 Task: Create a sub task Design and Implement Solution for the task  Develop a new online tool for project collaboration in the project AgileLogic , assign it to team member softage.4@softage.net and update the status of the sub task to  Completed , set the priority of the sub task to High
Action: Mouse moved to (73, 290)
Screenshot: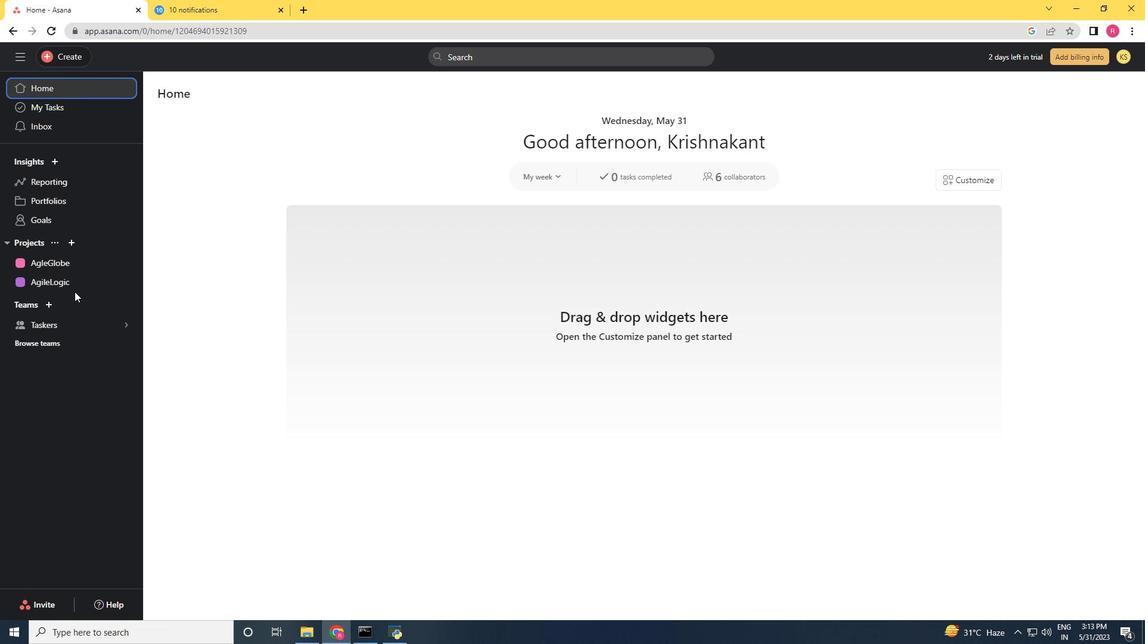 
Action: Mouse pressed left at (73, 290)
Screenshot: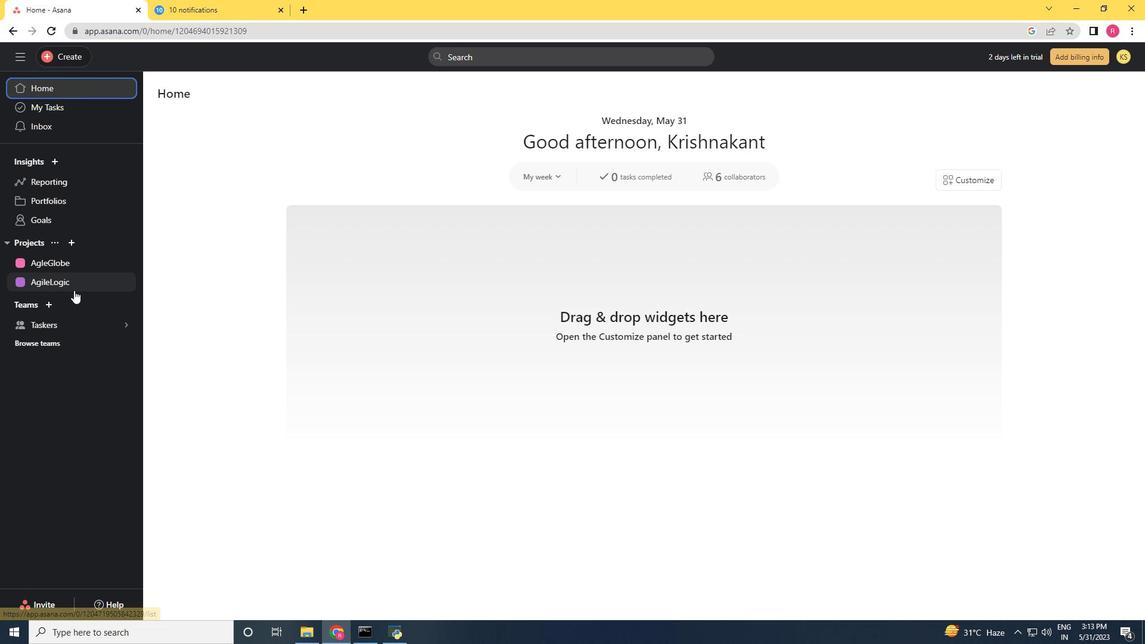
Action: Mouse moved to (462, 266)
Screenshot: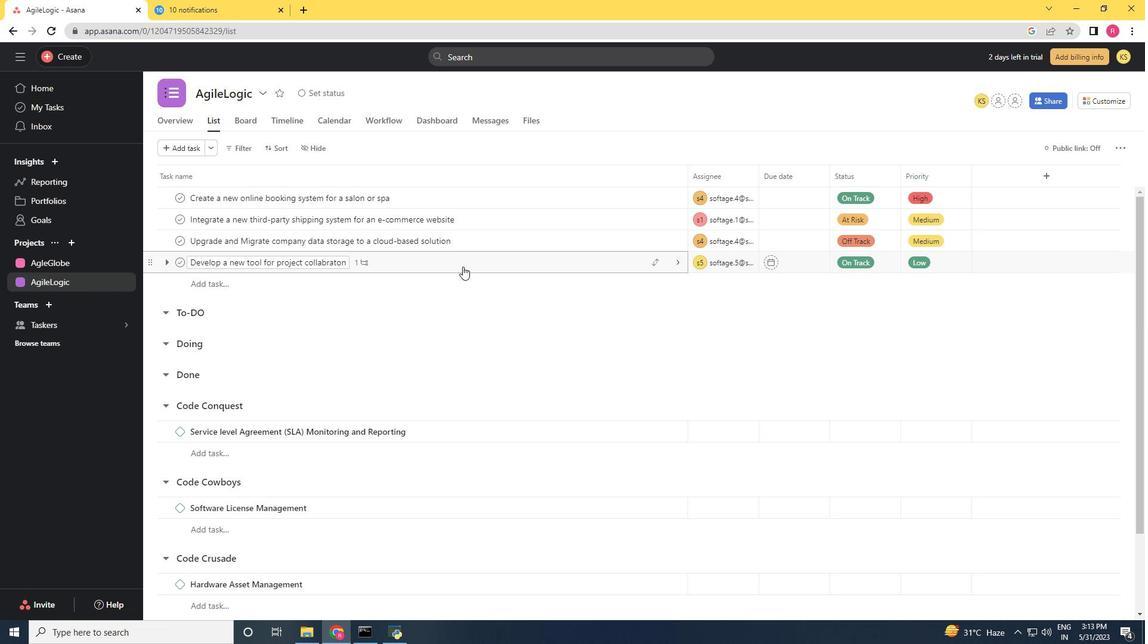 
Action: Mouse pressed left at (462, 266)
Screenshot: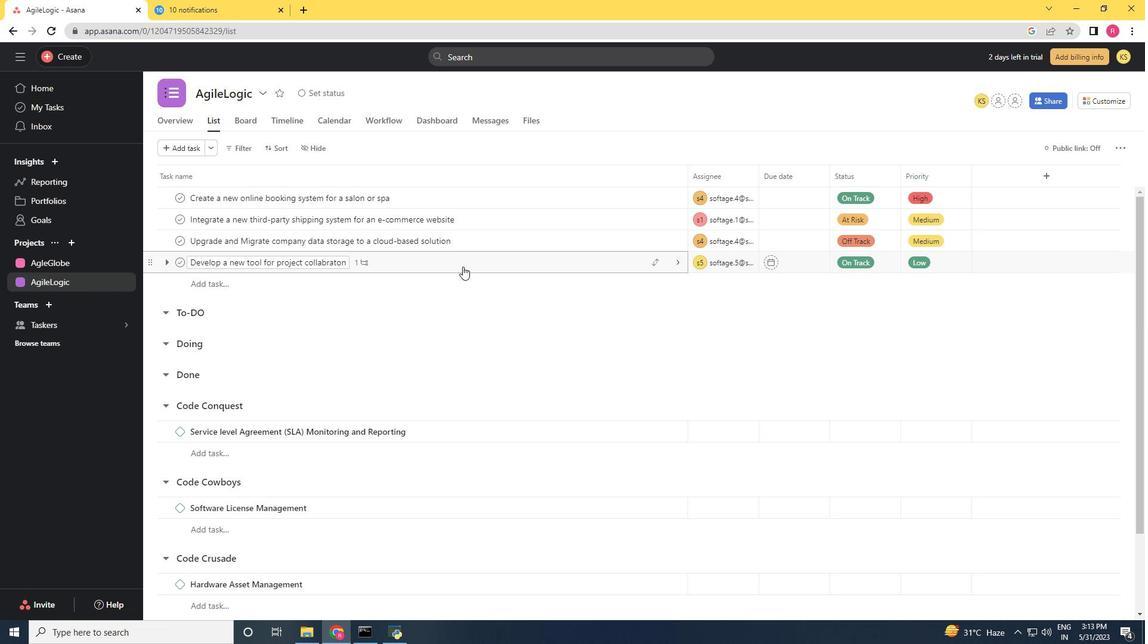 
Action: Mouse moved to (842, 392)
Screenshot: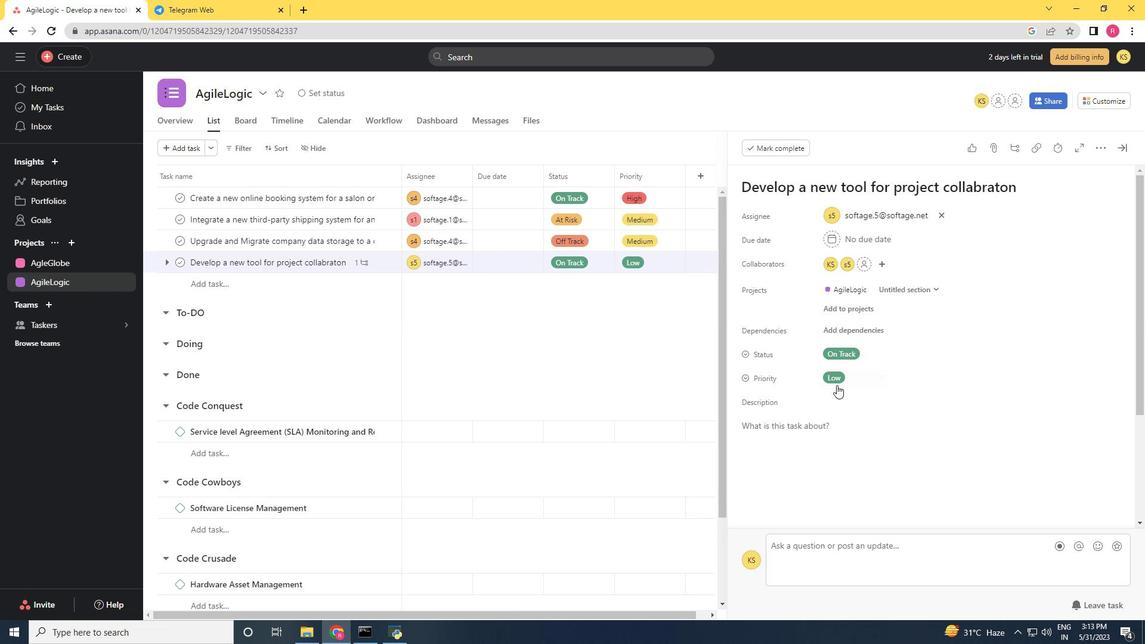 
Action: Mouse scrolled (842, 391) with delta (0, 0)
Screenshot: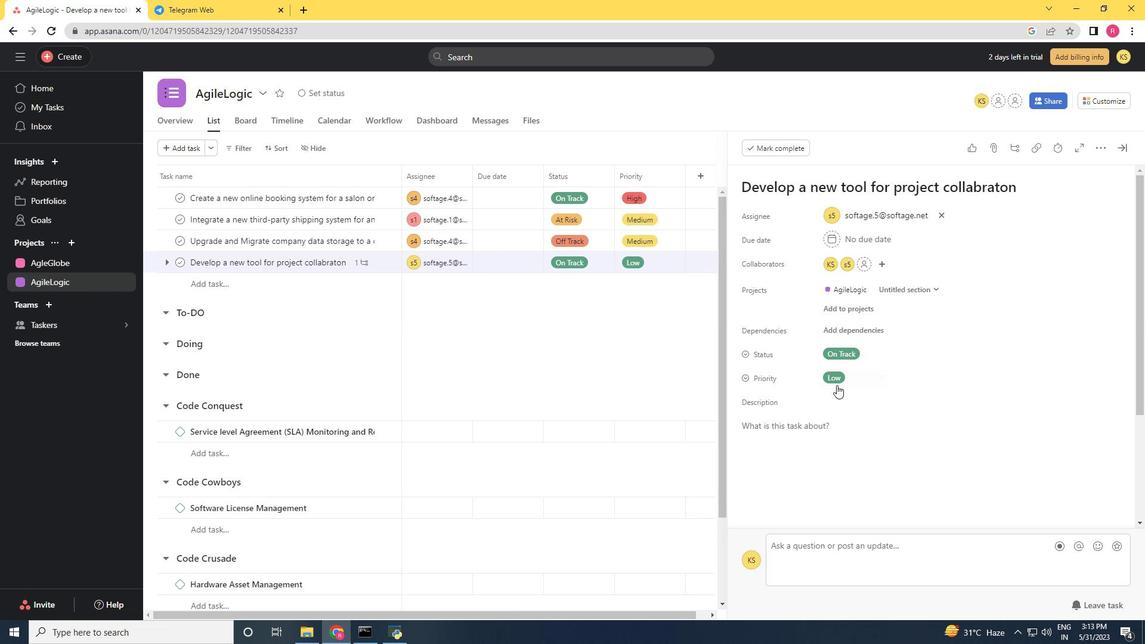 
Action: Mouse moved to (845, 396)
Screenshot: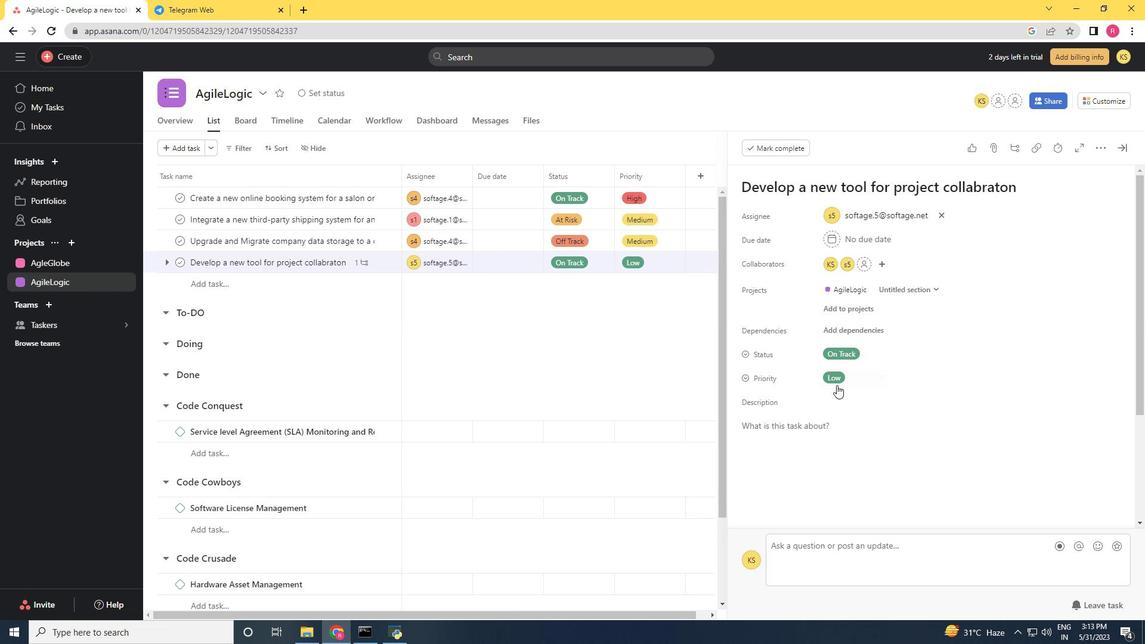 
Action: Mouse scrolled (845, 396) with delta (0, 0)
Screenshot: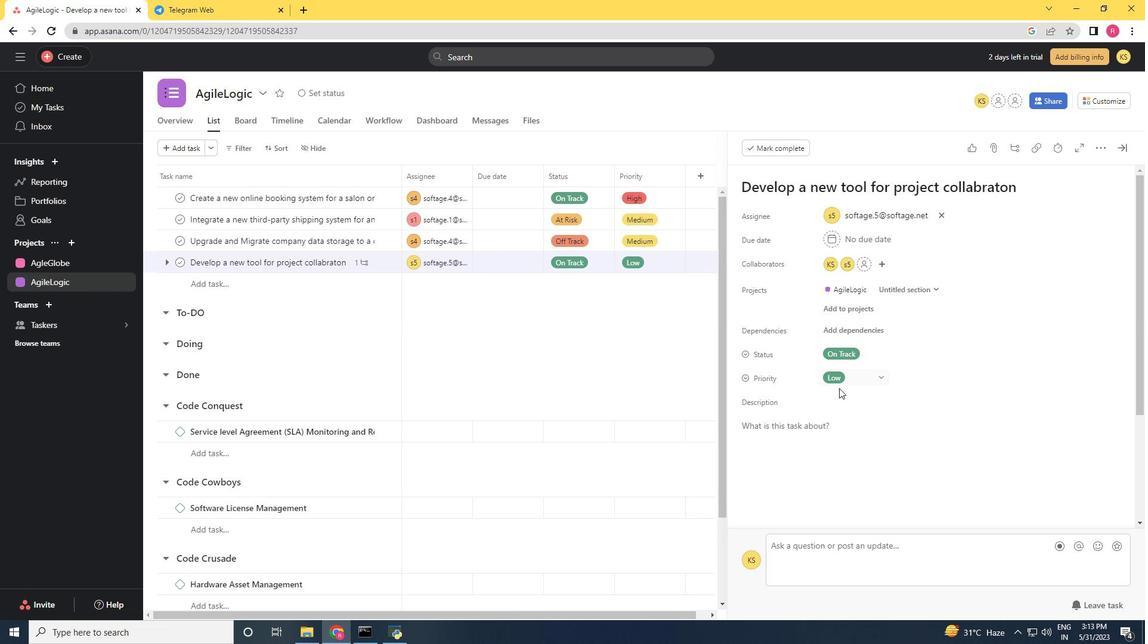 
Action: Mouse moved to (845, 398)
Screenshot: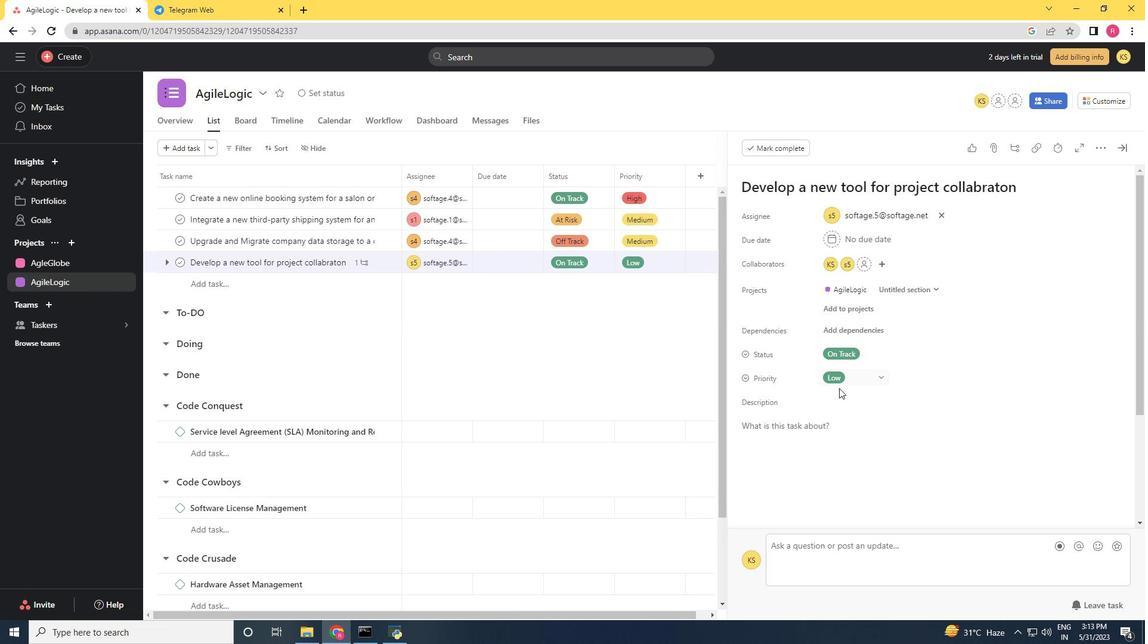 
Action: Mouse scrolled (845, 397) with delta (0, 0)
Screenshot: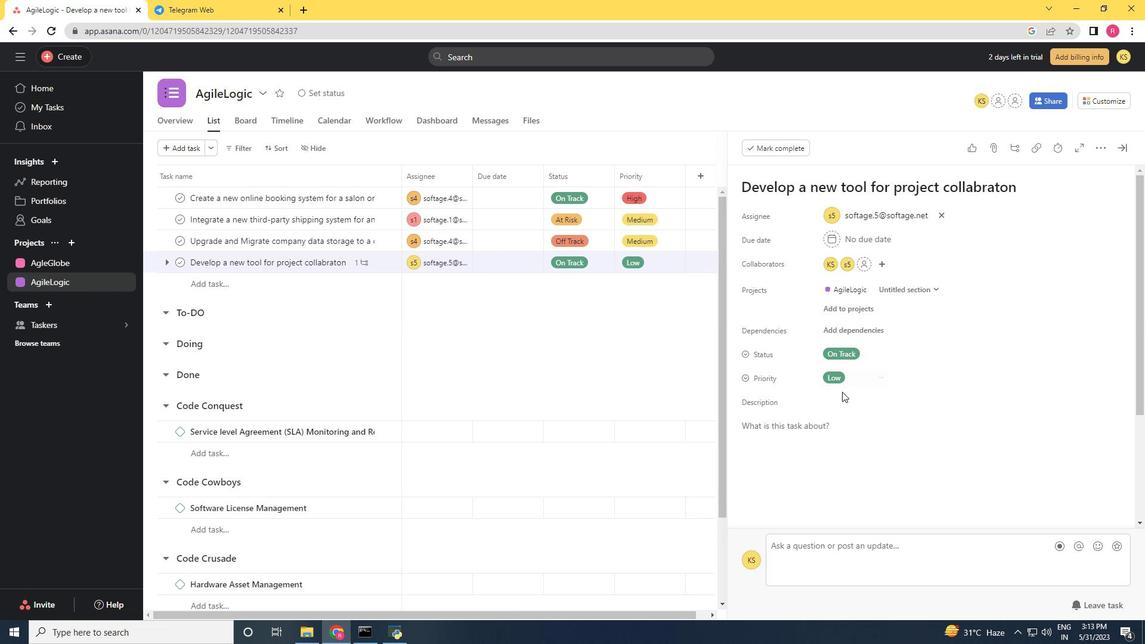 
Action: Mouse moved to (846, 398)
Screenshot: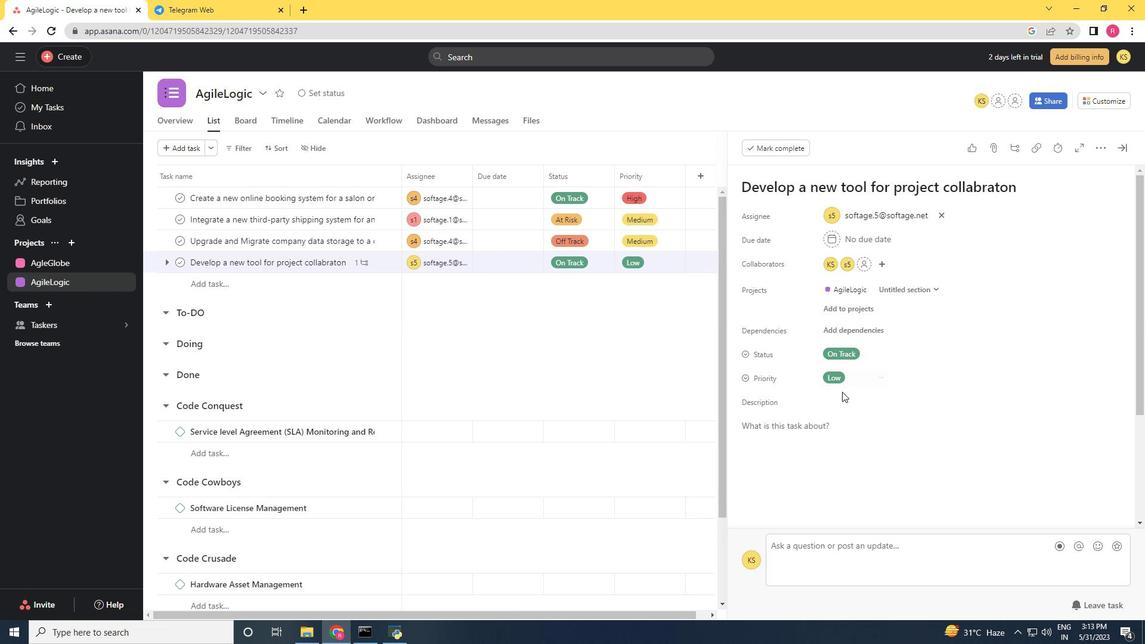 
Action: Mouse scrolled (846, 397) with delta (0, 0)
Screenshot: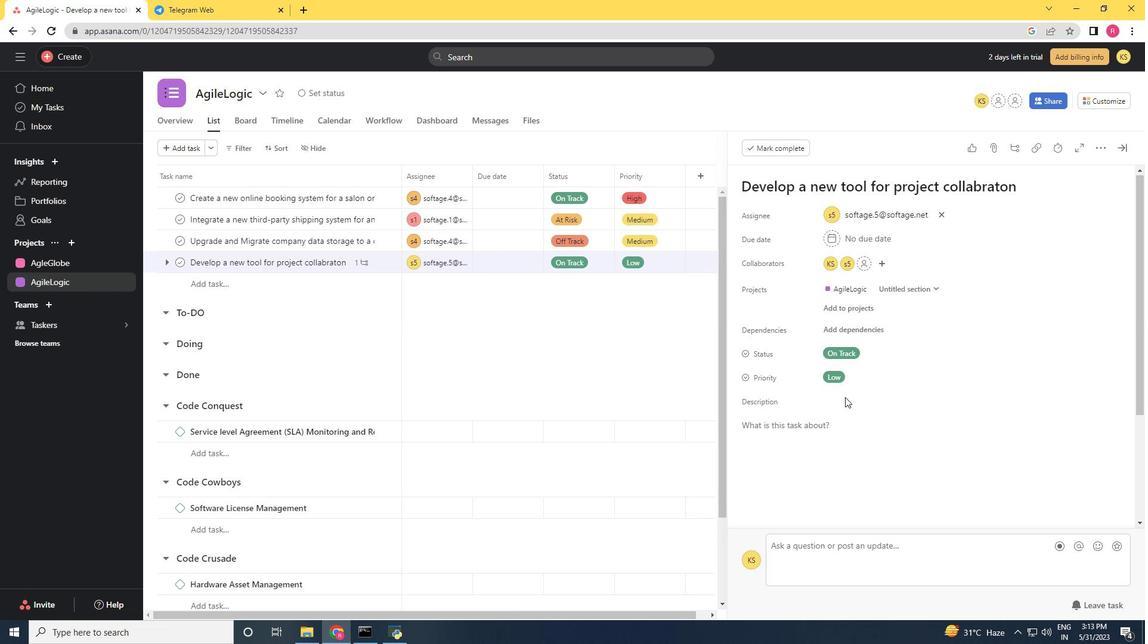 
Action: Mouse moved to (780, 431)
Screenshot: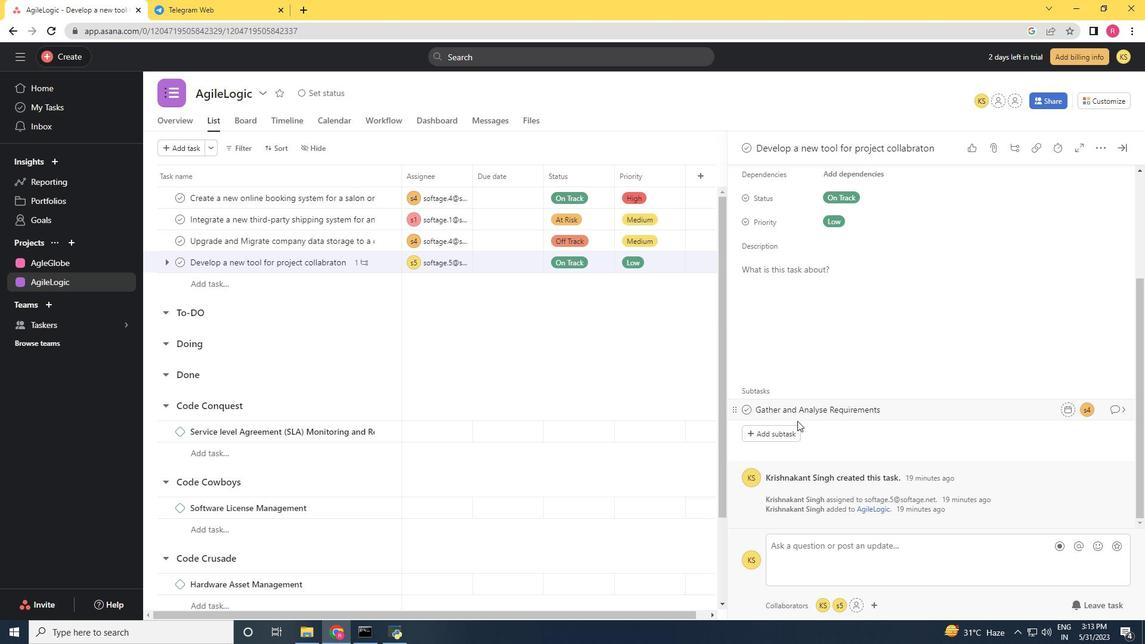 
Action: Mouse pressed left at (780, 431)
Screenshot: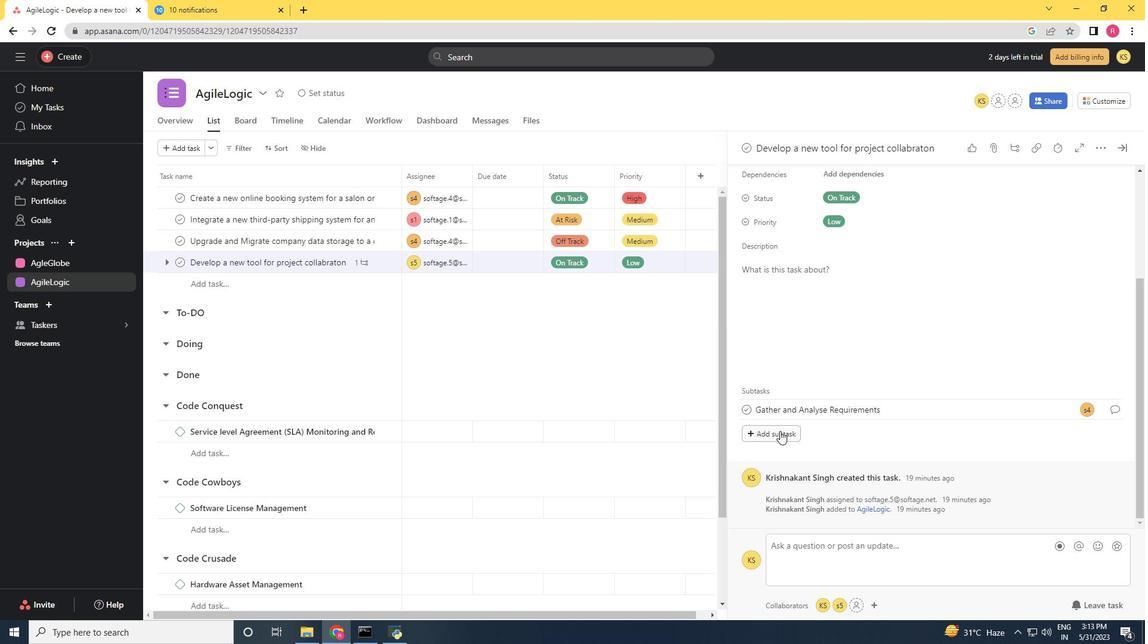 
Action: Key pressed <Key.shift>Design<Key.space>and<Key.space><Key.shift>Implement<Key.space><Key.shift>Solution<Key.space>for<Key.backspace><Key.backspace><Key.backspace>
Screenshot: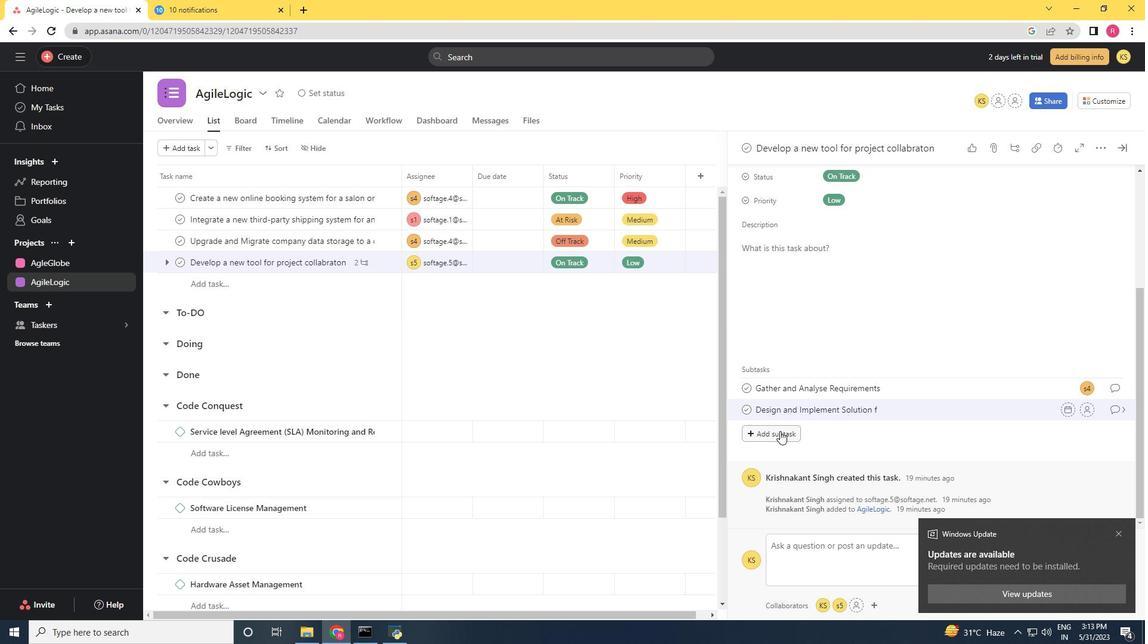 
Action: Mouse moved to (1116, 536)
Screenshot: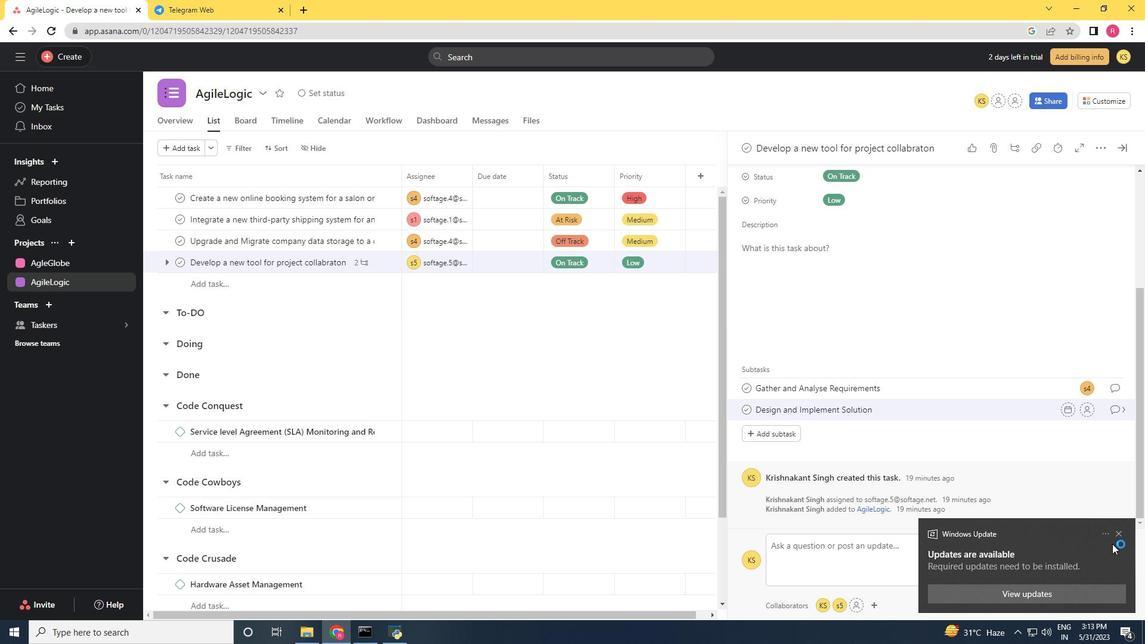 
Action: Mouse pressed left at (1116, 536)
Screenshot: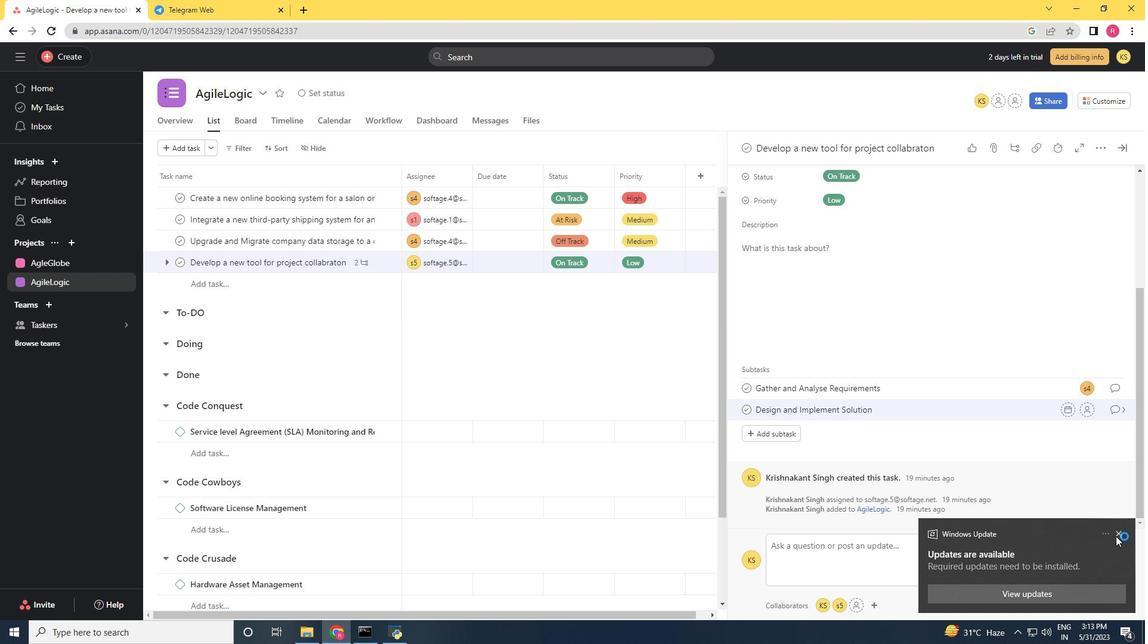 
Action: Mouse moved to (1092, 408)
Screenshot: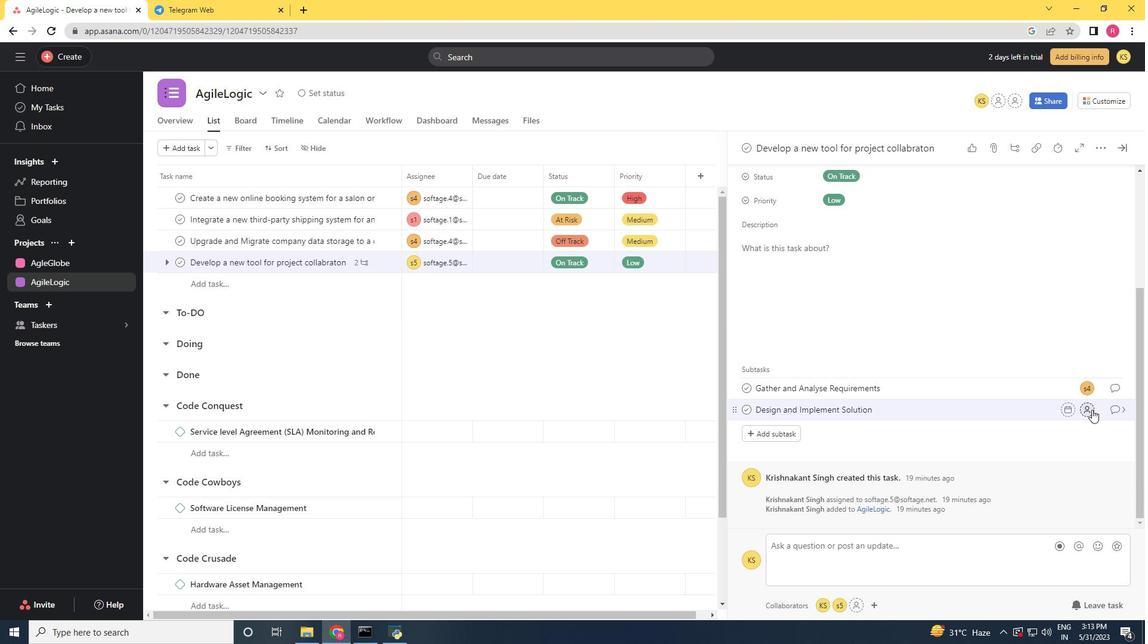 
Action: Mouse pressed left at (1092, 408)
Screenshot: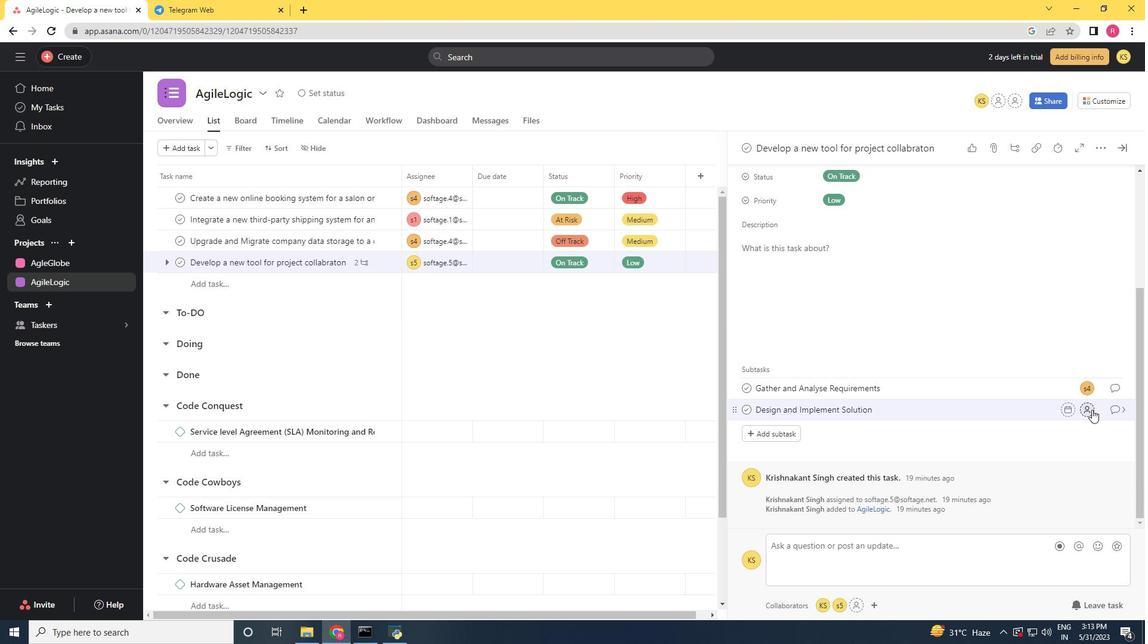 
Action: Key pressed s
Screenshot: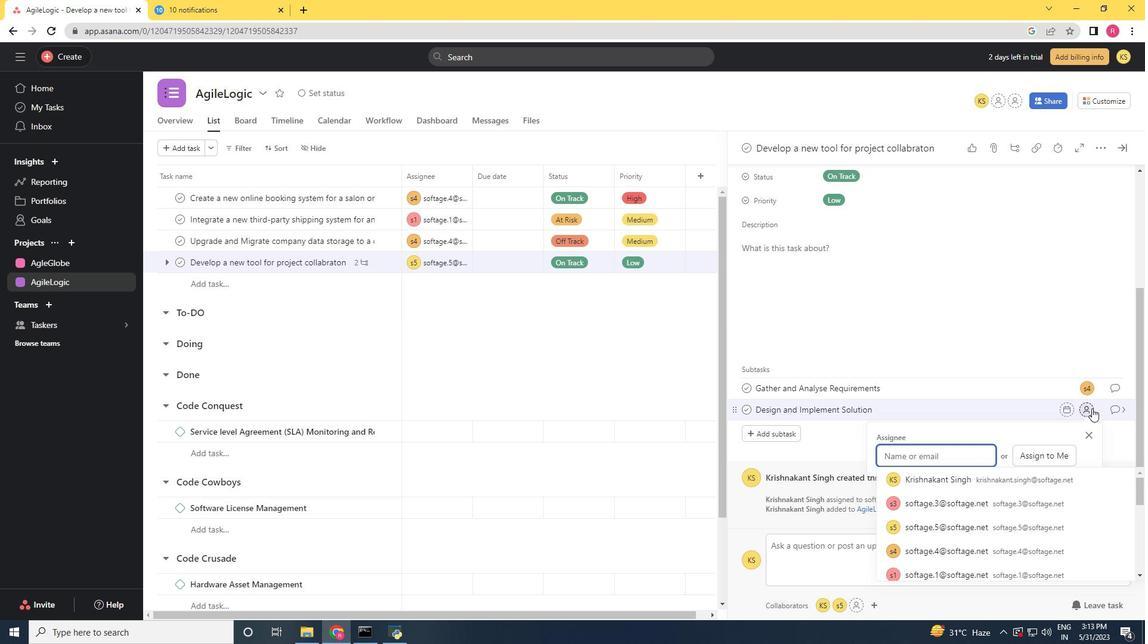 
Action: Mouse moved to (1092, 407)
Screenshot: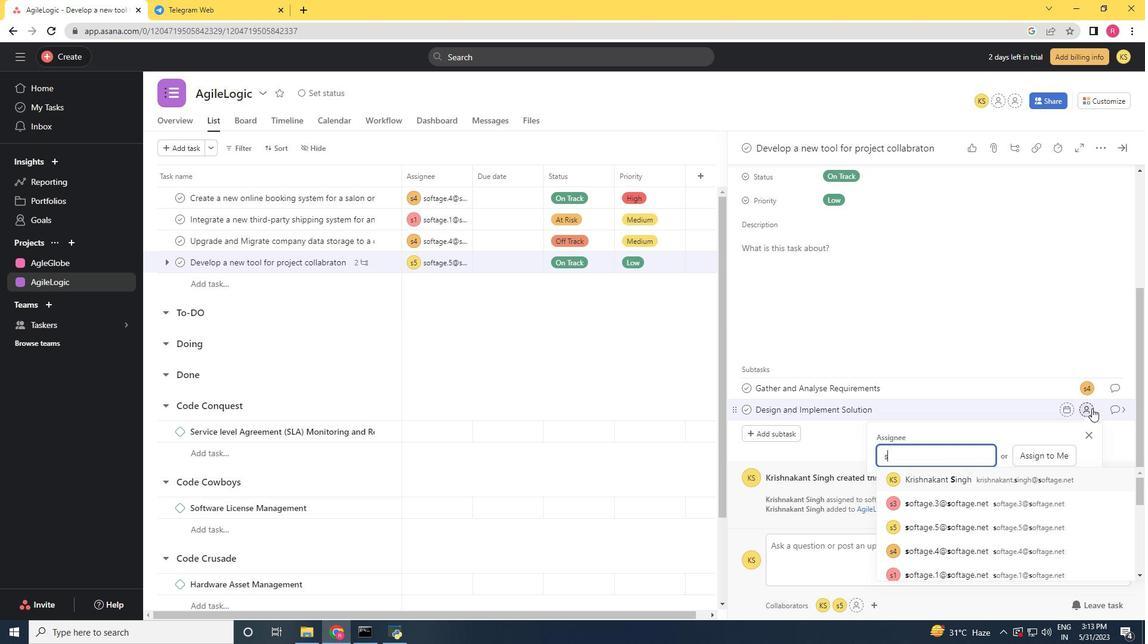 
Action: Key pressed o
Screenshot: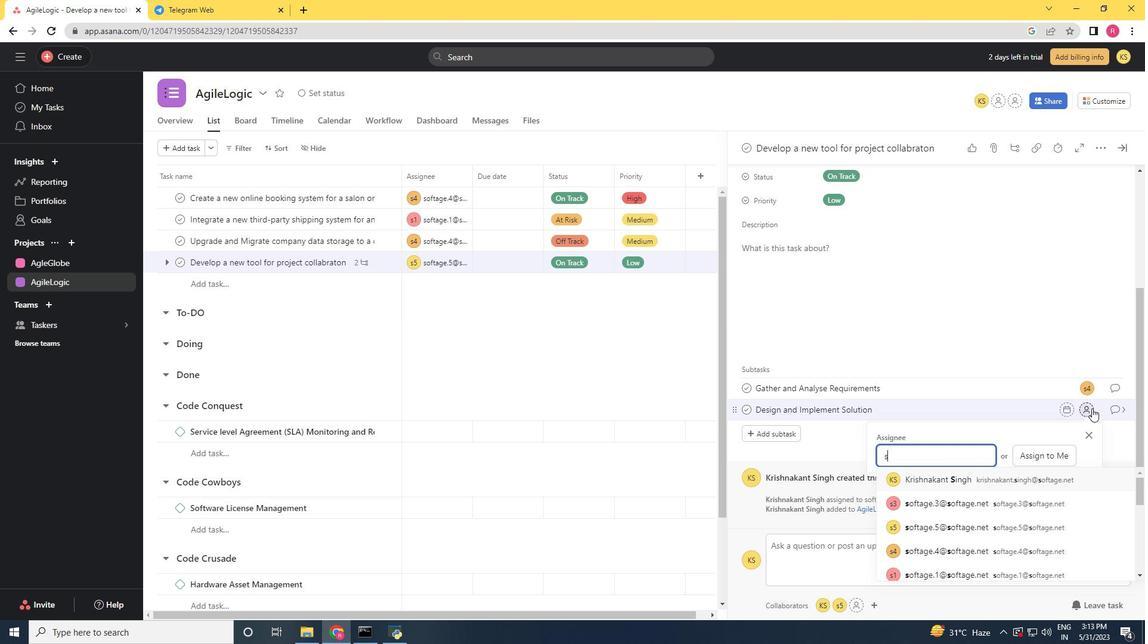 
Action: Mouse moved to (1099, 402)
Screenshot: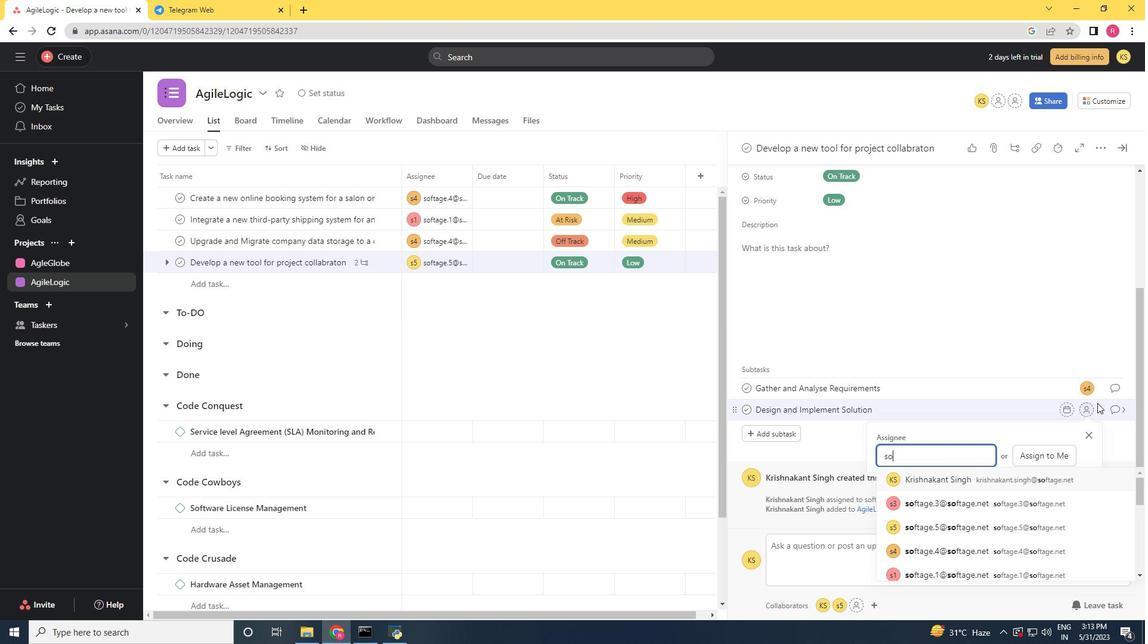 
Action: Key pressed f
Screenshot: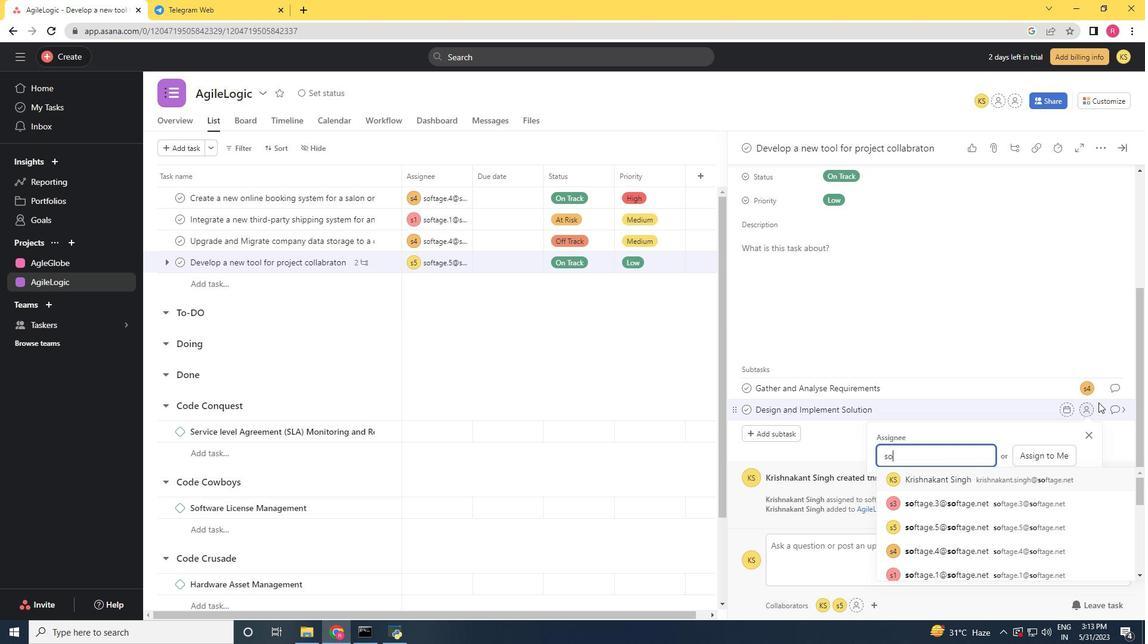 
Action: Mouse moved to (1100, 402)
Screenshot: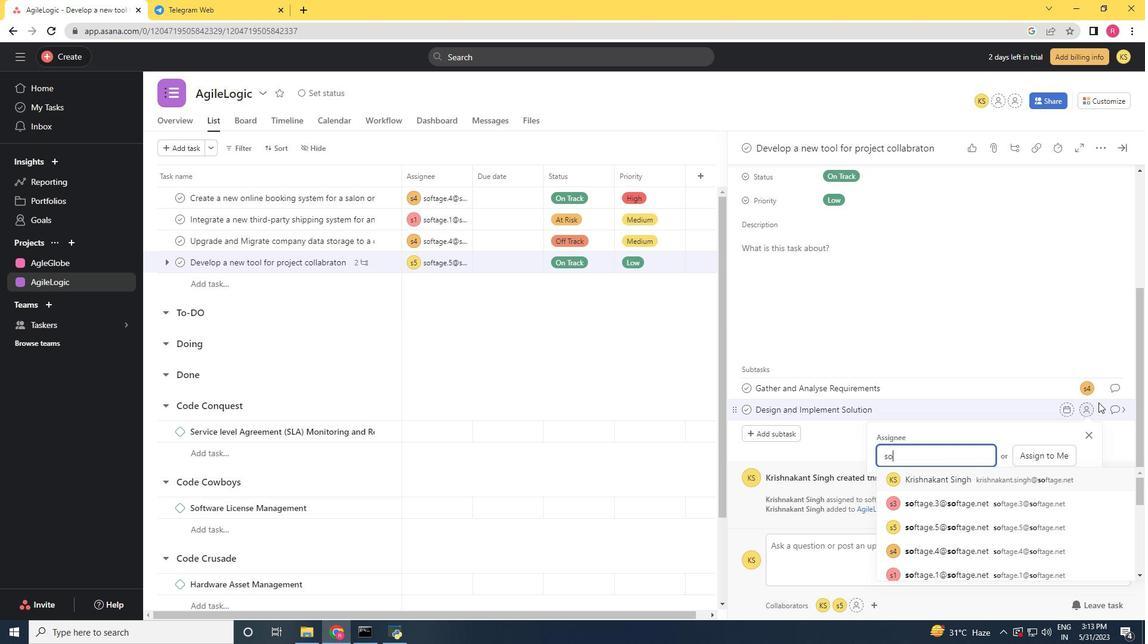 
Action: Key pressed tag
Screenshot: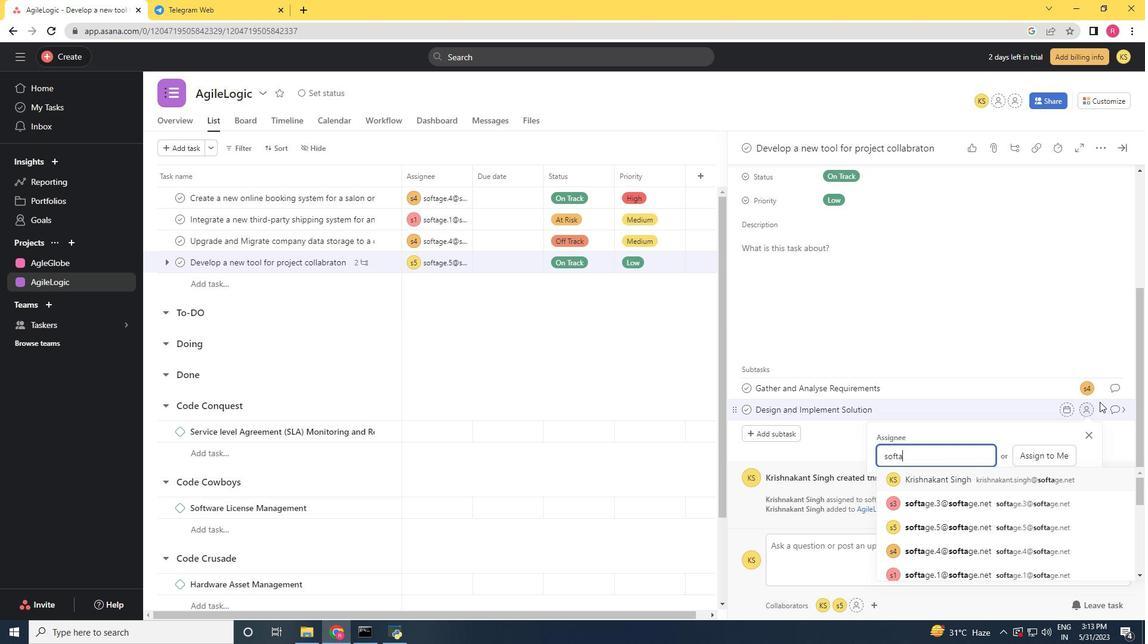 
Action: Mouse moved to (1100, 401)
Screenshot: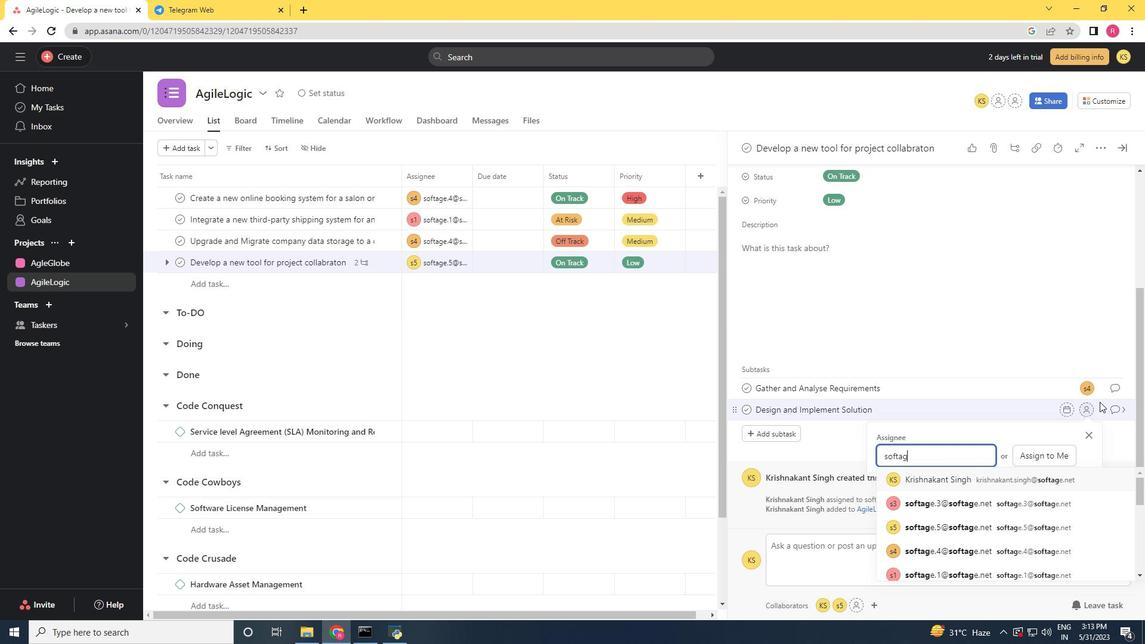 
Action: Key pressed e.4<Key.shift>@softage.net
Screenshot: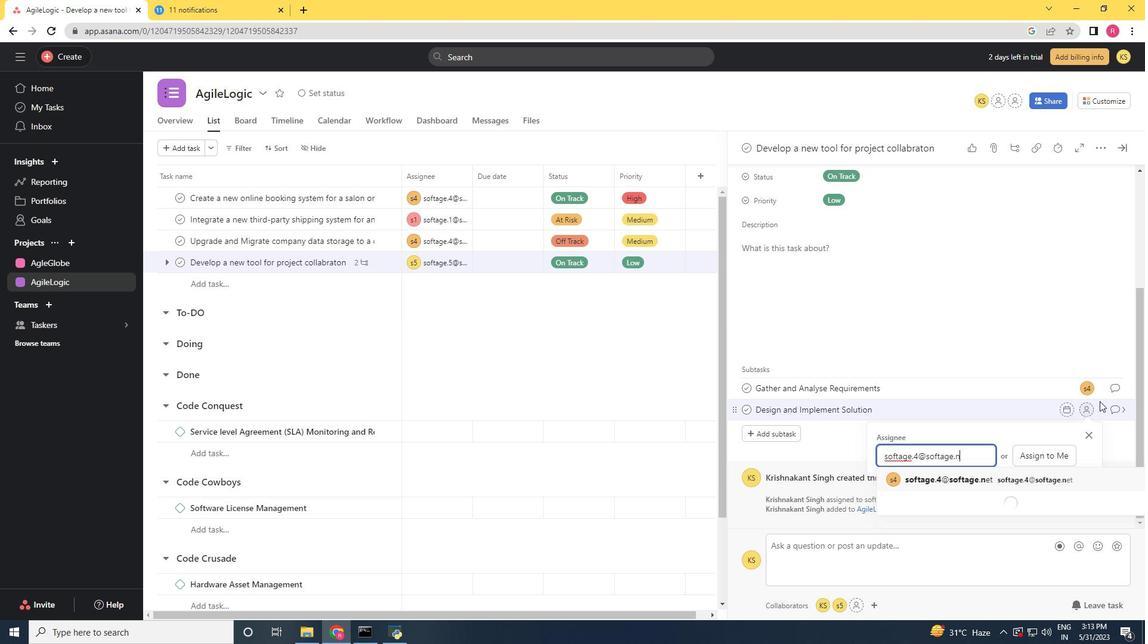 
Action: Mouse moved to (1015, 478)
Screenshot: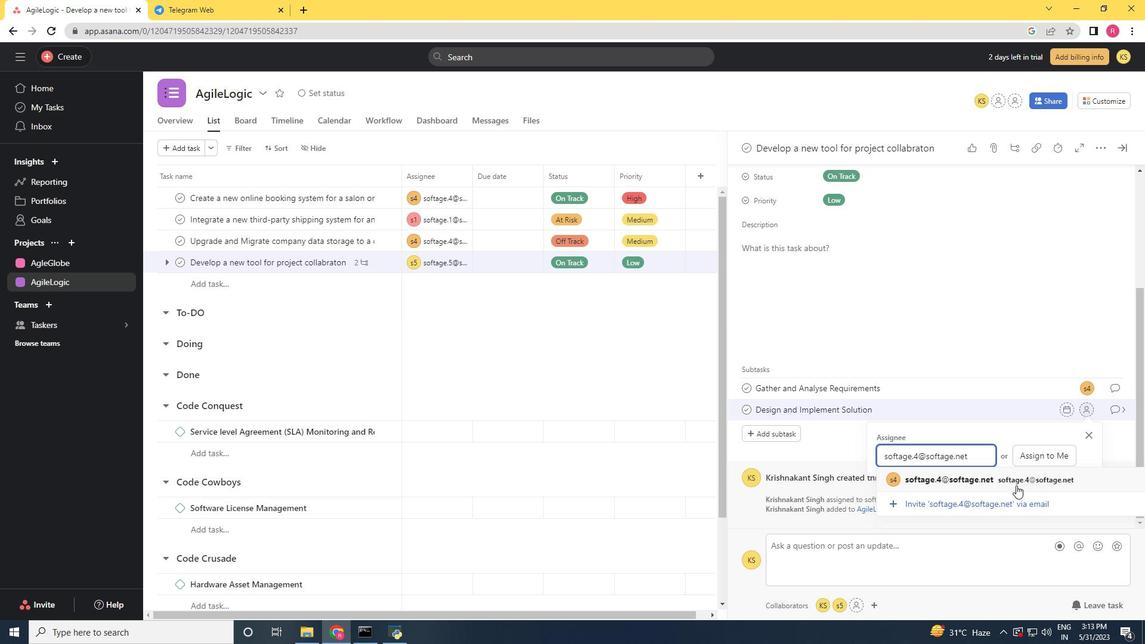 
Action: Mouse pressed left at (1015, 478)
Screenshot: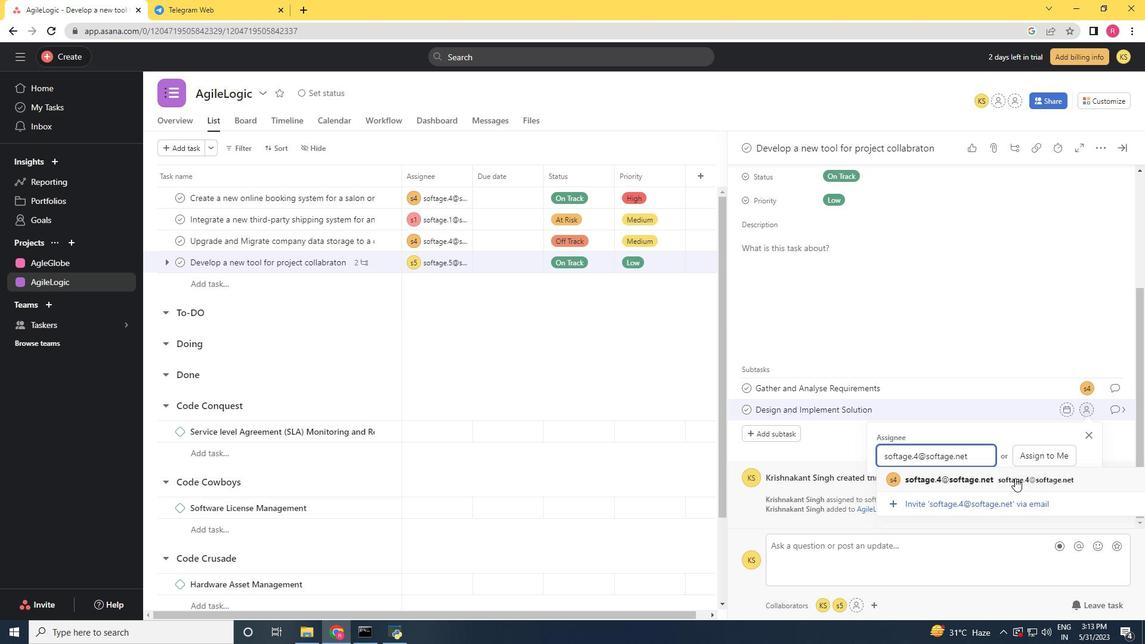 
Action: Mouse moved to (1111, 411)
Screenshot: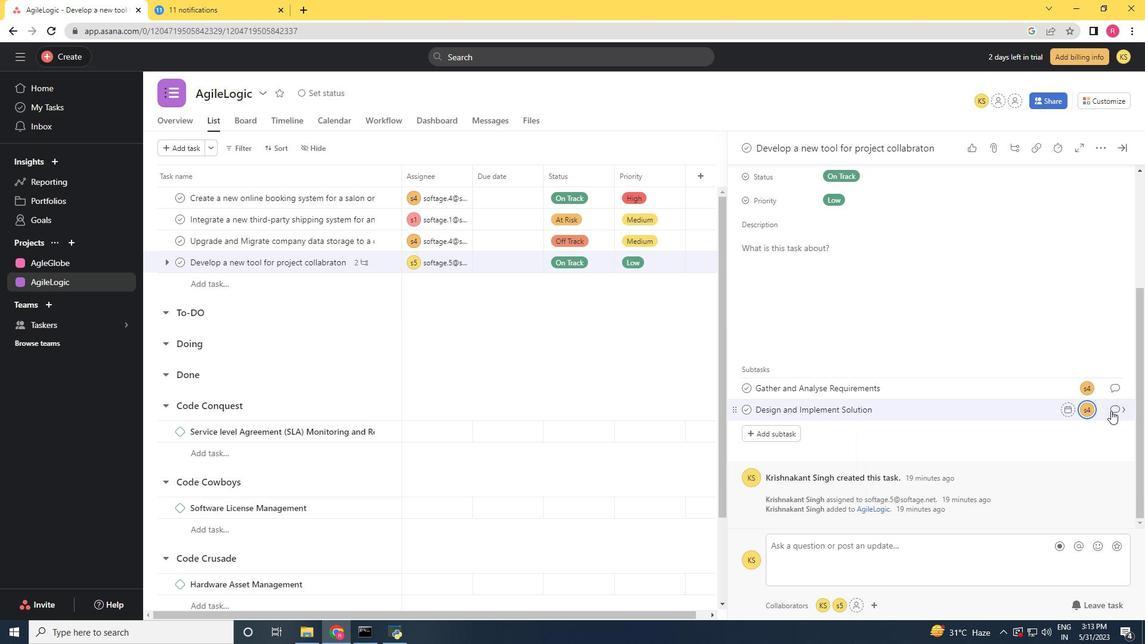 
Action: Mouse pressed left at (1111, 411)
Screenshot: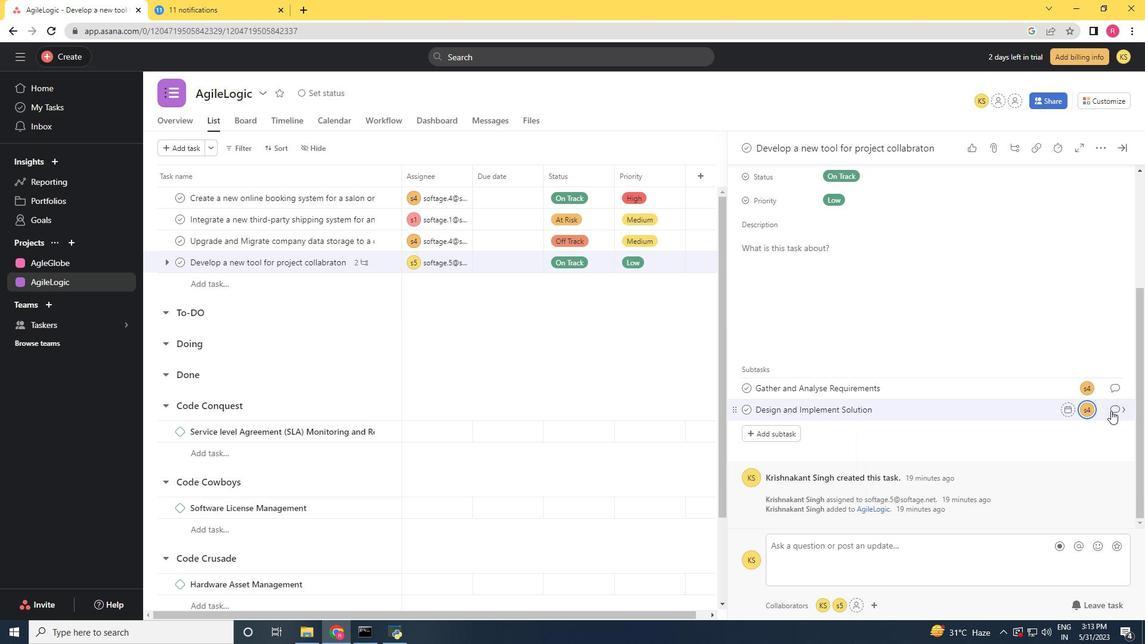 
Action: Mouse moved to (805, 339)
Screenshot: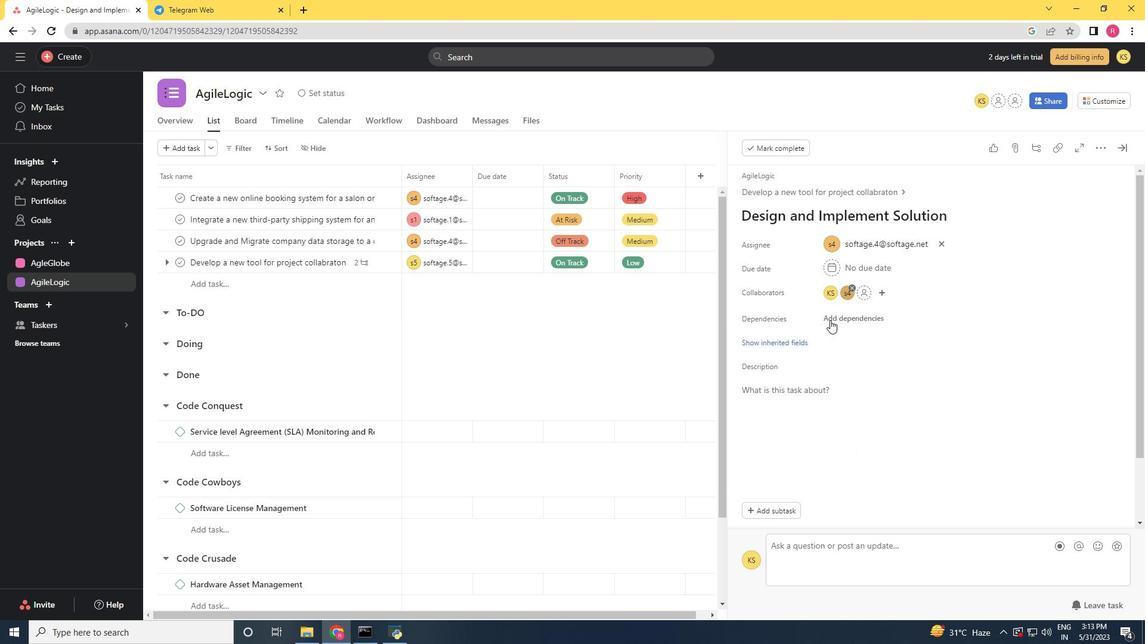 
Action: Mouse pressed left at (805, 339)
Screenshot: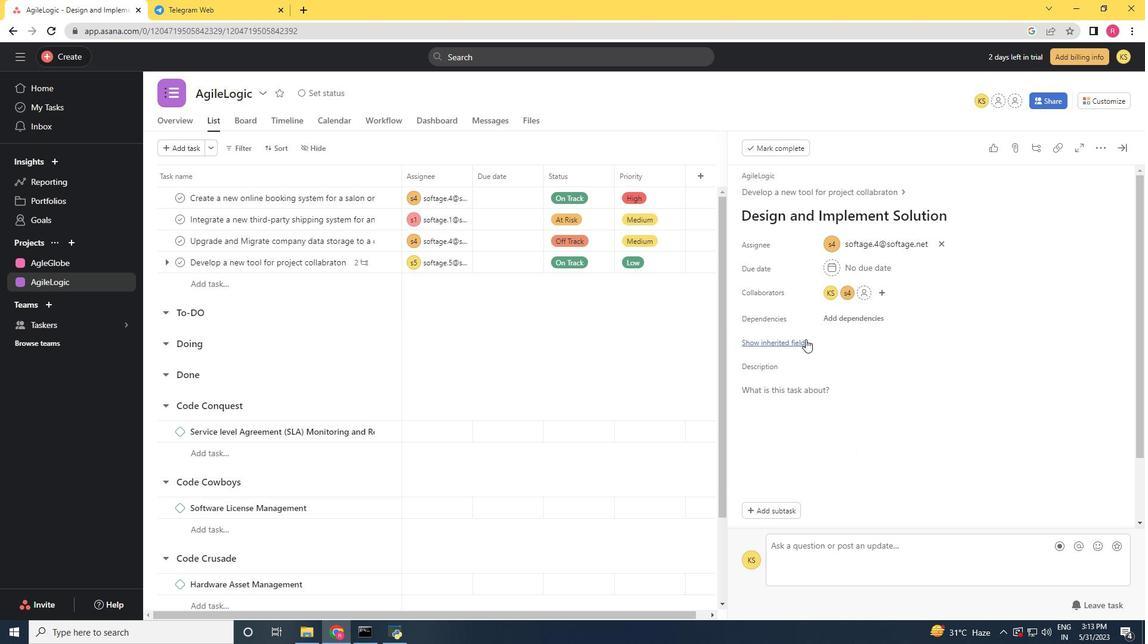 
Action: Mouse moved to (819, 368)
Screenshot: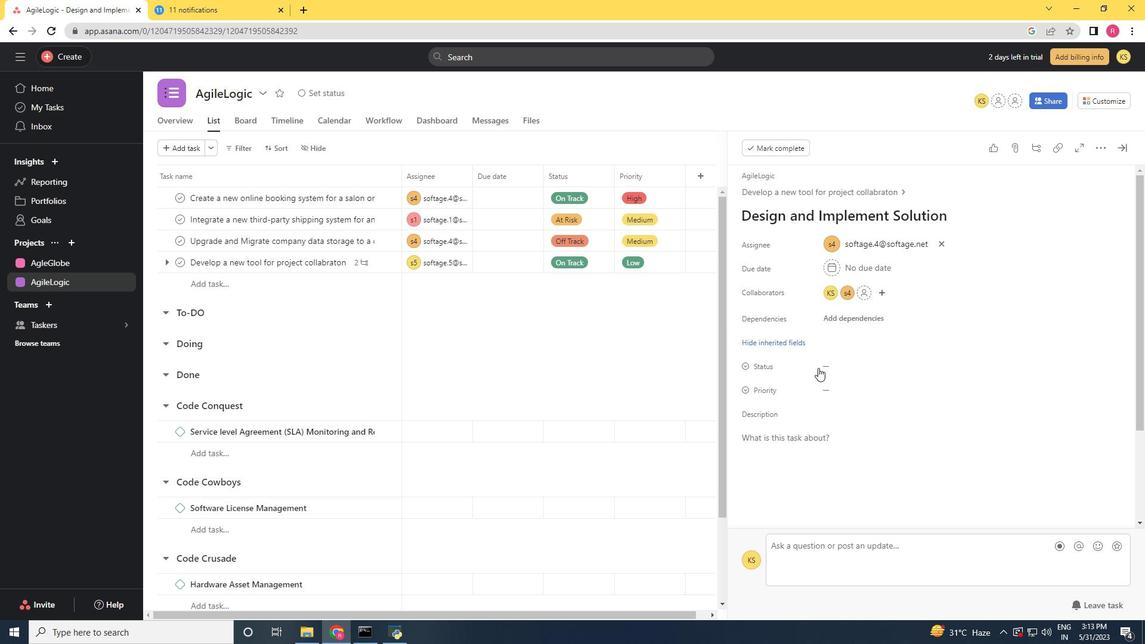 
Action: Mouse pressed left at (819, 368)
Screenshot: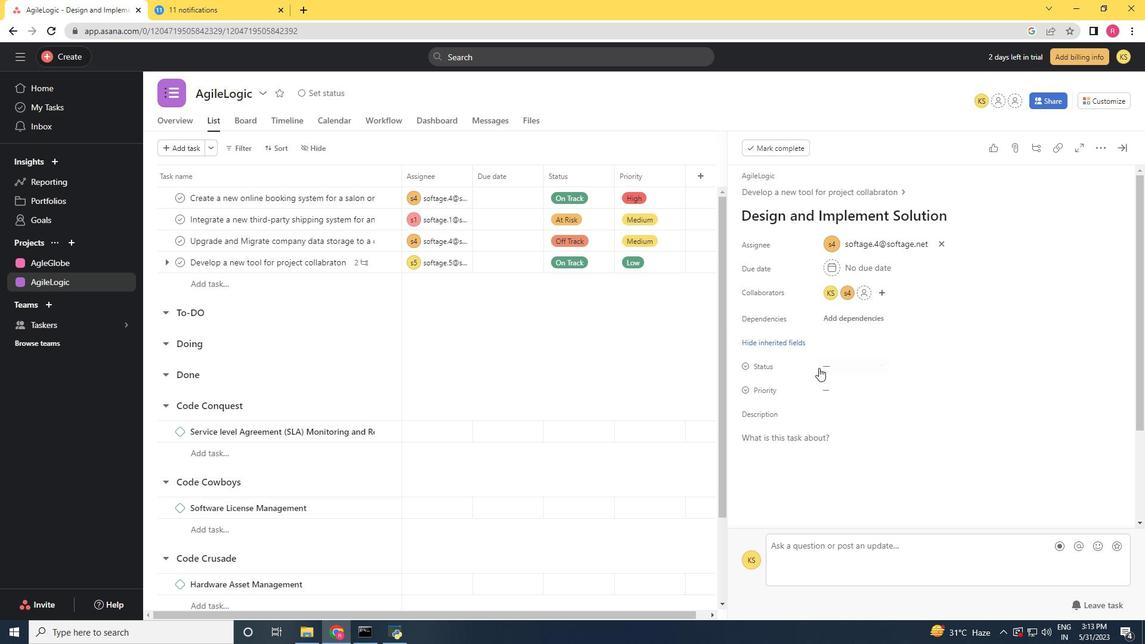 
Action: Mouse moved to (875, 469)
Screenshot: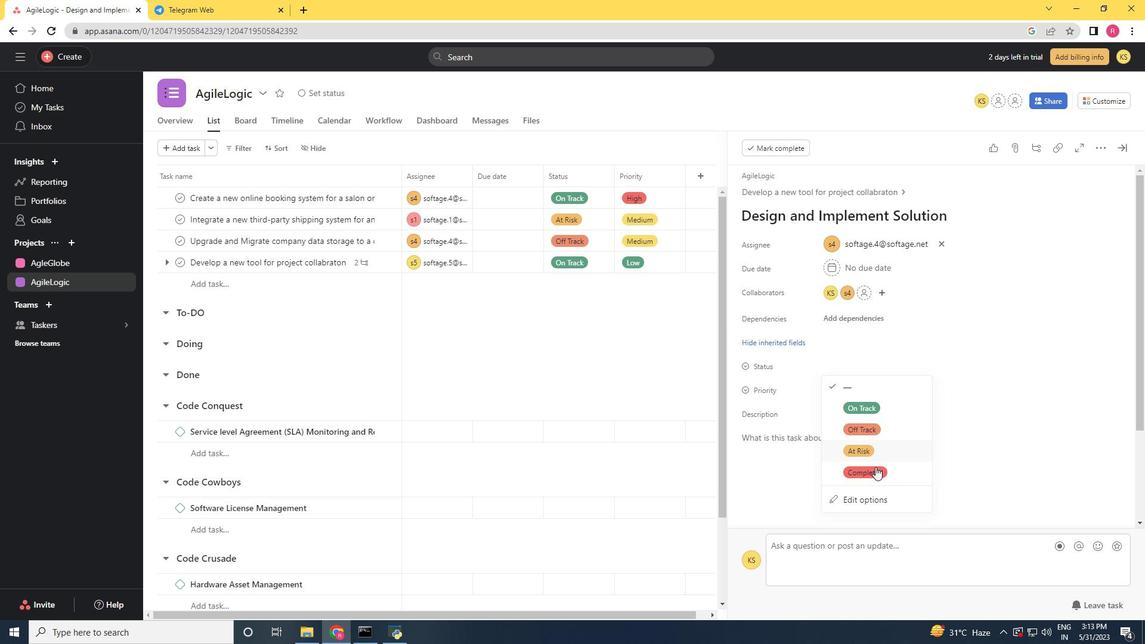 
Action: Mouse pressed left at (875, 469)
Screenshot: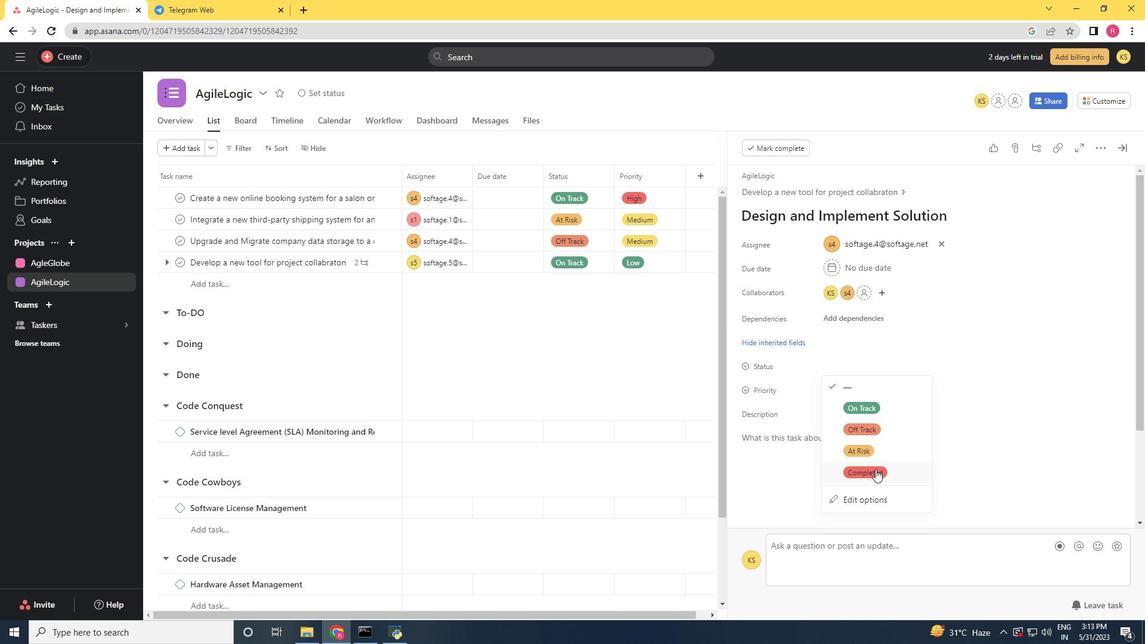 
Action: Mouse moved to (830, 381)
Screenshot: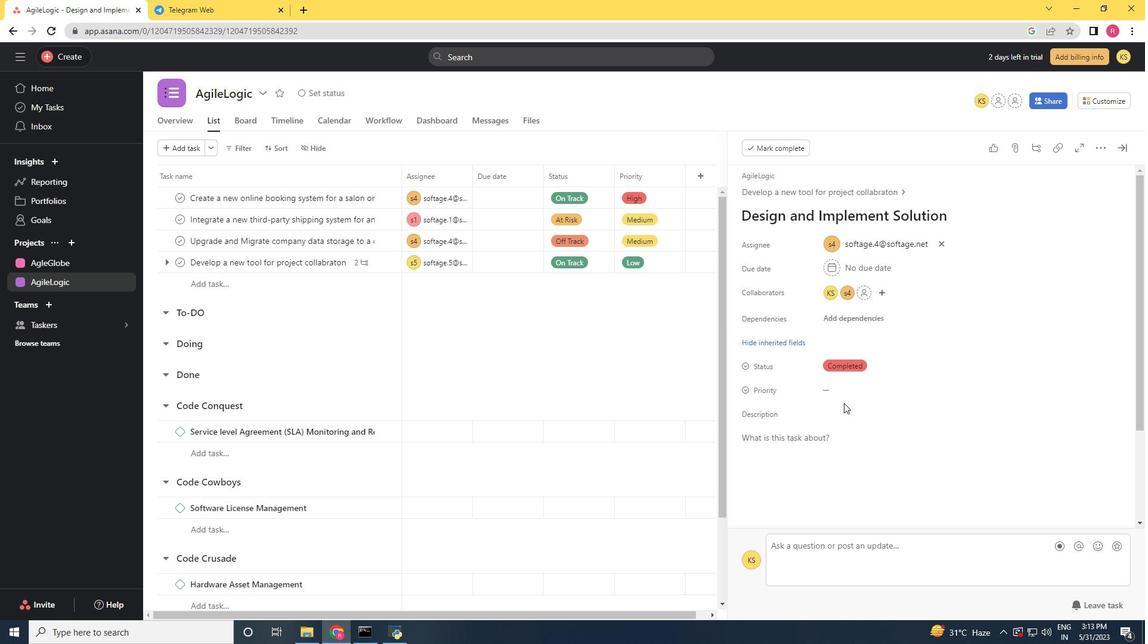 
Action: Mouse pressed left at (830, 381)
Screenshot: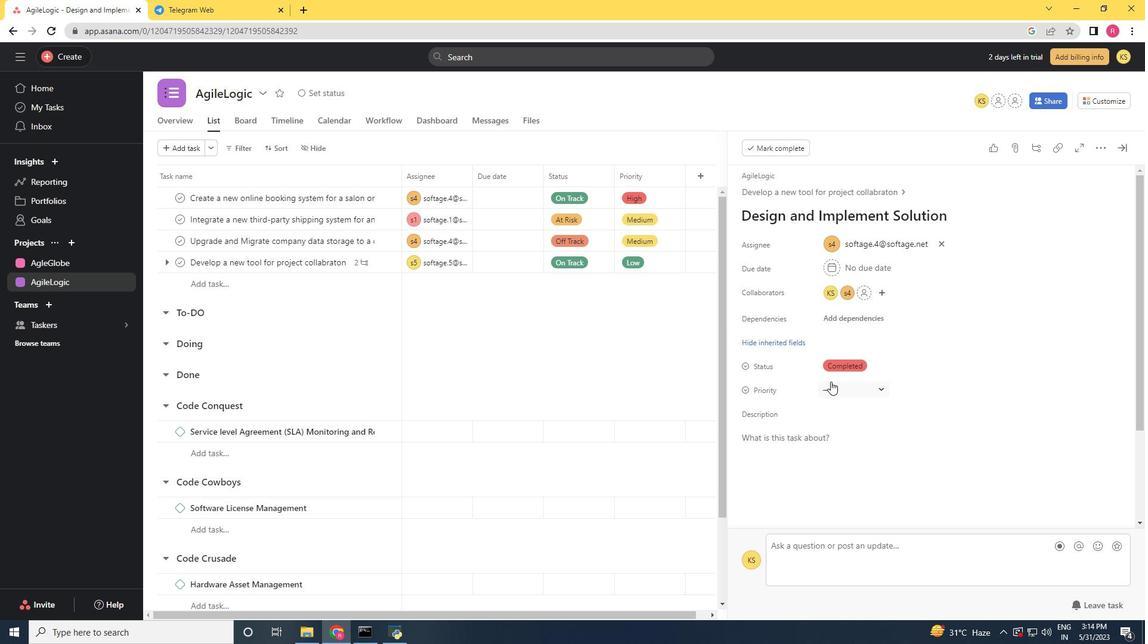 
Action: Mouse moved to (845, 436)
Screenshot: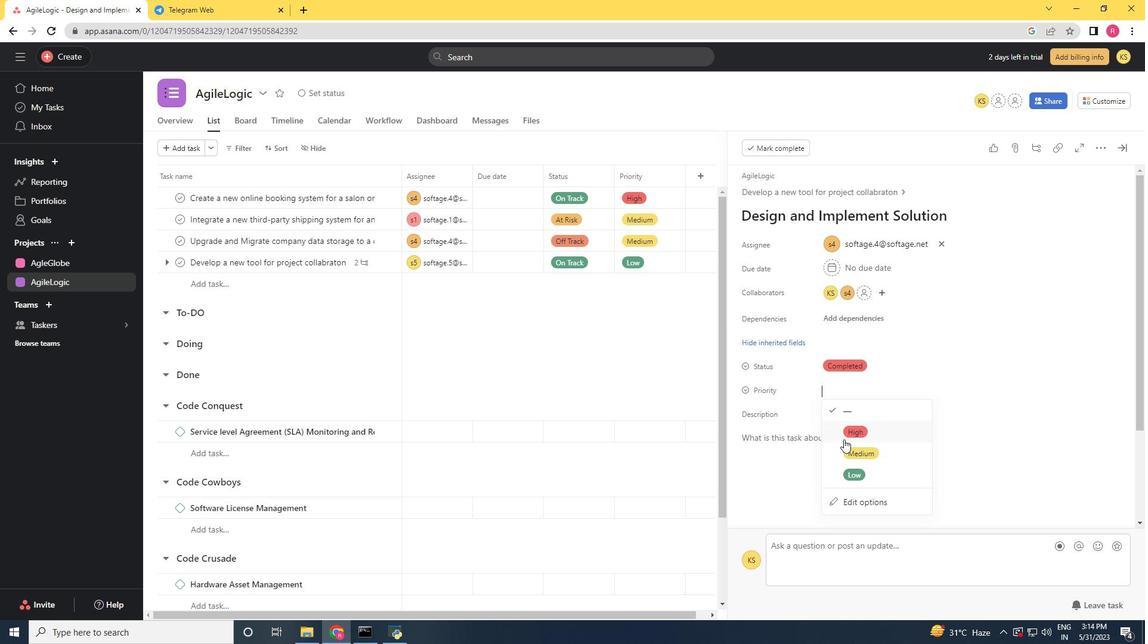 
Action: Mouse pressed left at (845, 436)
Screenshot: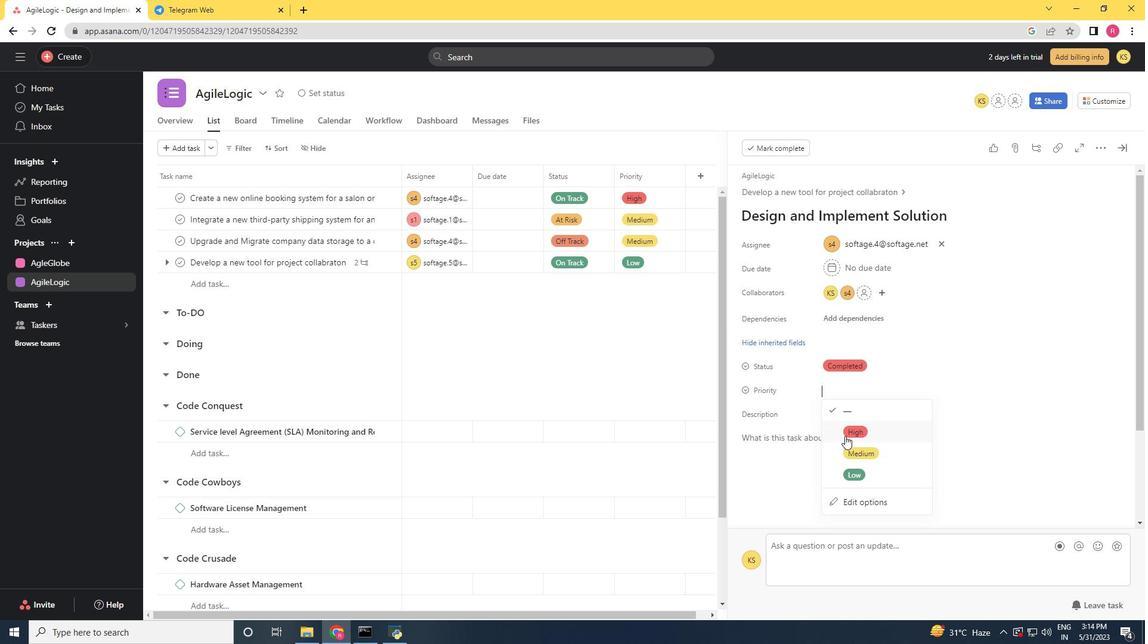 
